 Task: Assign Aaihsa Nishni  as Assignee of Child Issue ChildIssue0041 of Issue Issue0021 in Backlog  in Scrum Project Project0005 in Jira
Action: Mouse moved to (466, 527)
Screenshot: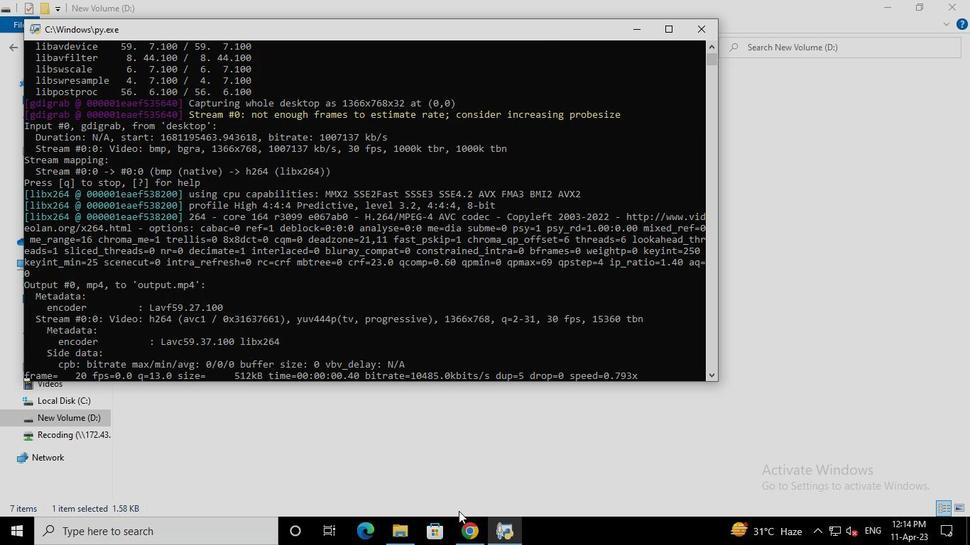 
Action: Mouse pressed left at (466, 527)
Screenshot: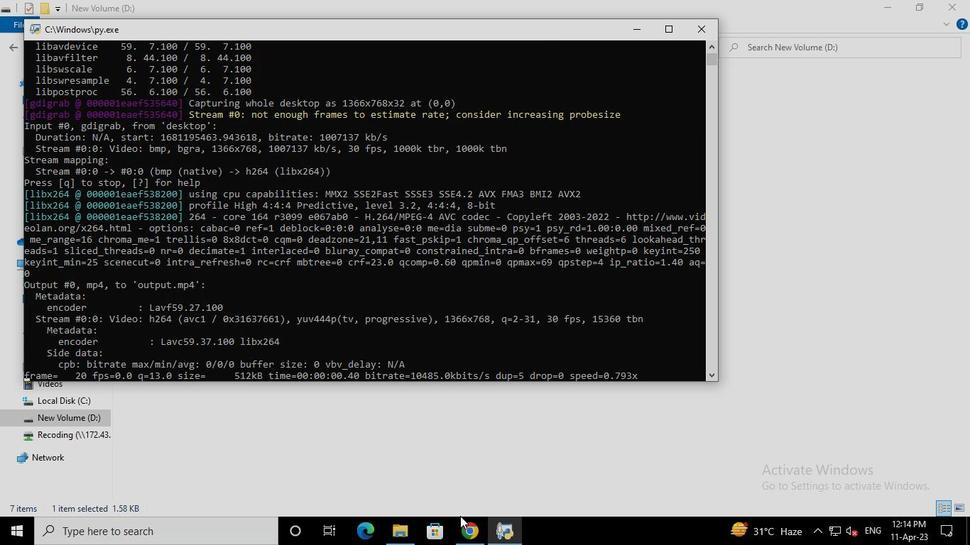 
Action: Mouse moved to (102, 218)
Screenshot: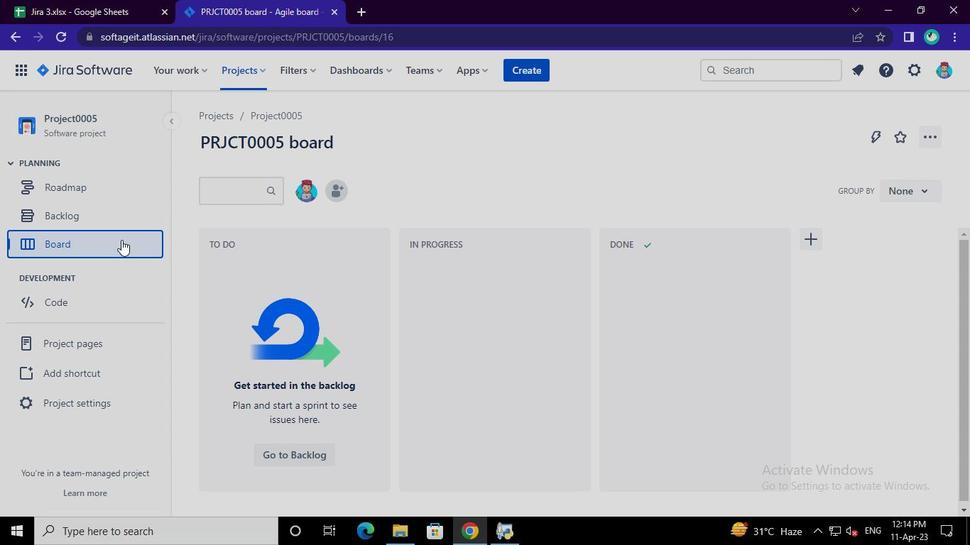 
Action: Mouse pressed left at (102, 218)
Screenshot: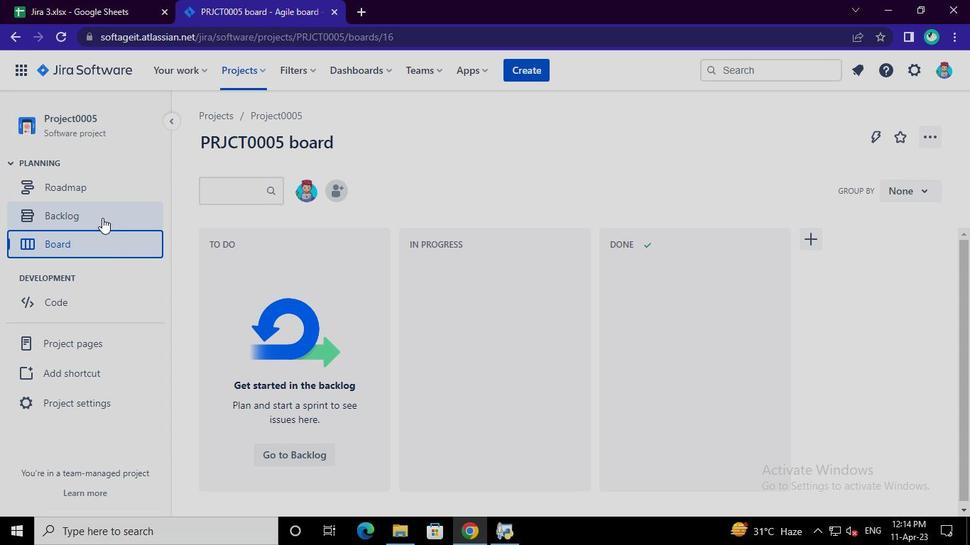 
Action: Mouse moved to (317, 326)
Screenshot: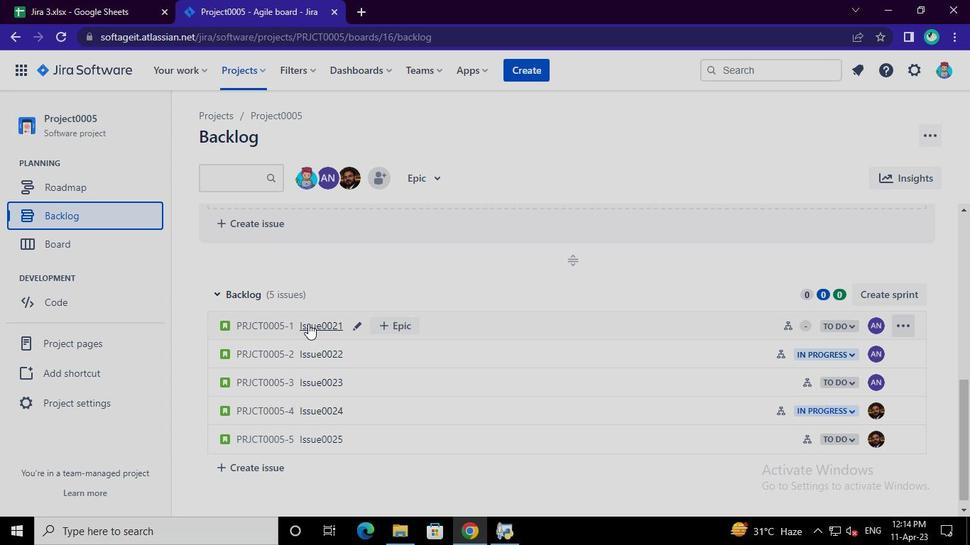 
Action: Mouse pressed left at (317, 326)
Screenshot: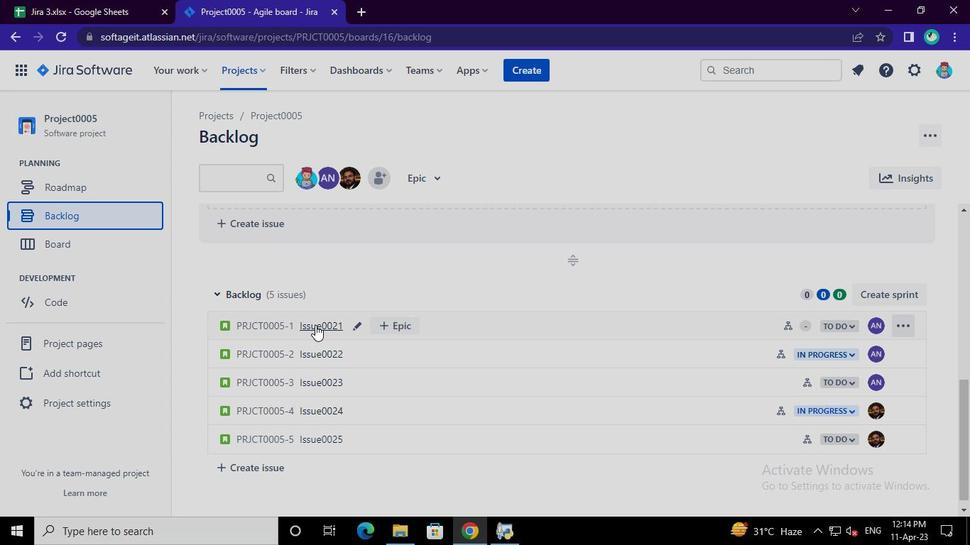 
Action: Mouse moved to (886, 315)
Screenshot: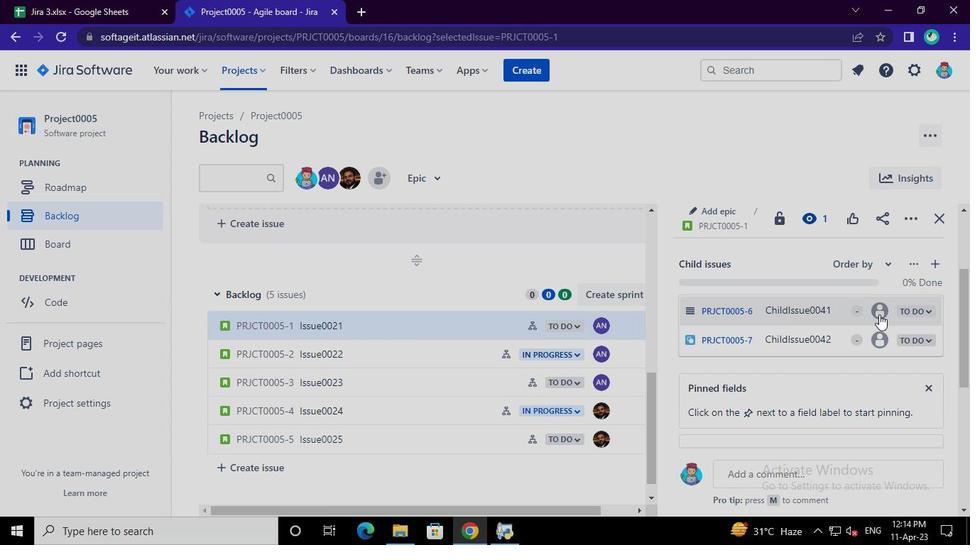 
Action: Mouse pressed left at (886, 315)
Screenshot: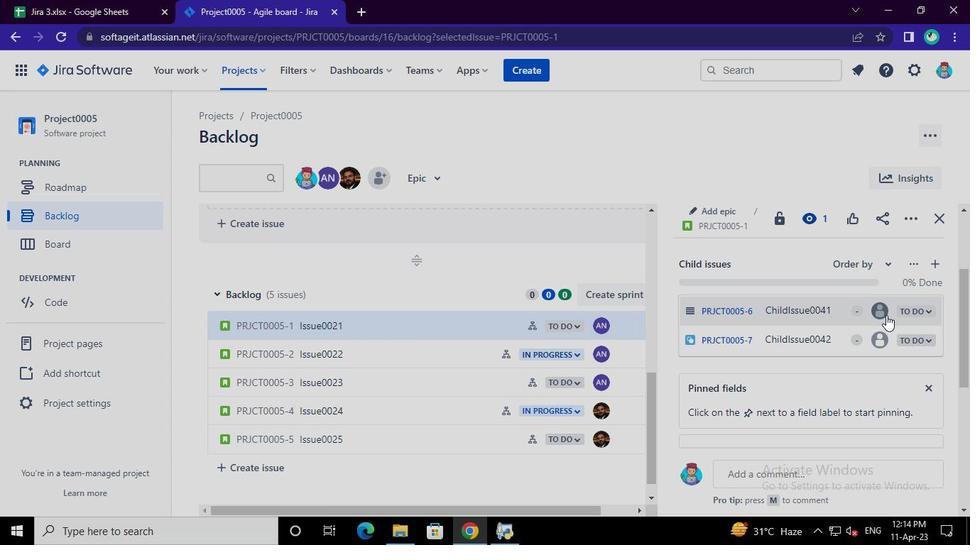 
Action: Mouse moved to (764, 332)
Screenshot: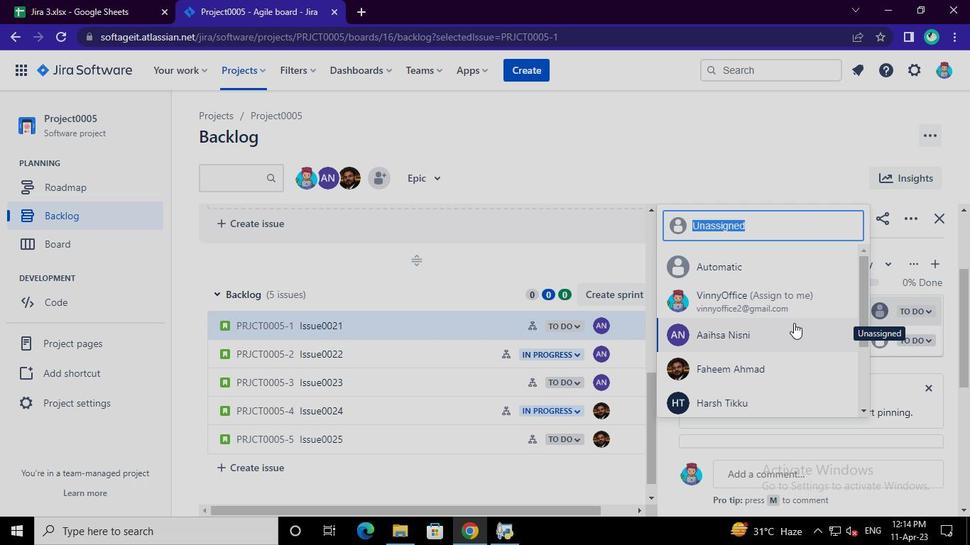 
Action: Mouse pressed left at (764, 332)
Screenshot: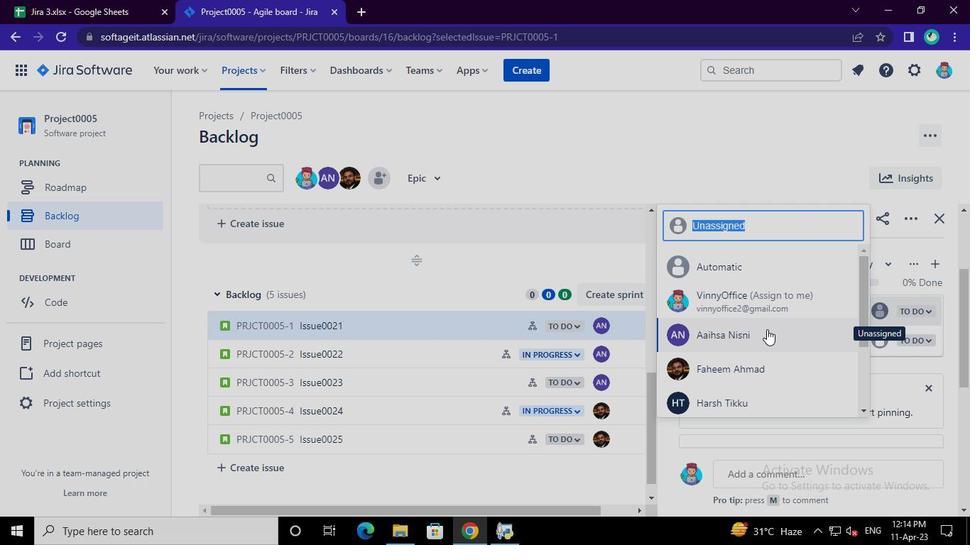 
Action: Mouse moved to (512, 541)
Screenshot: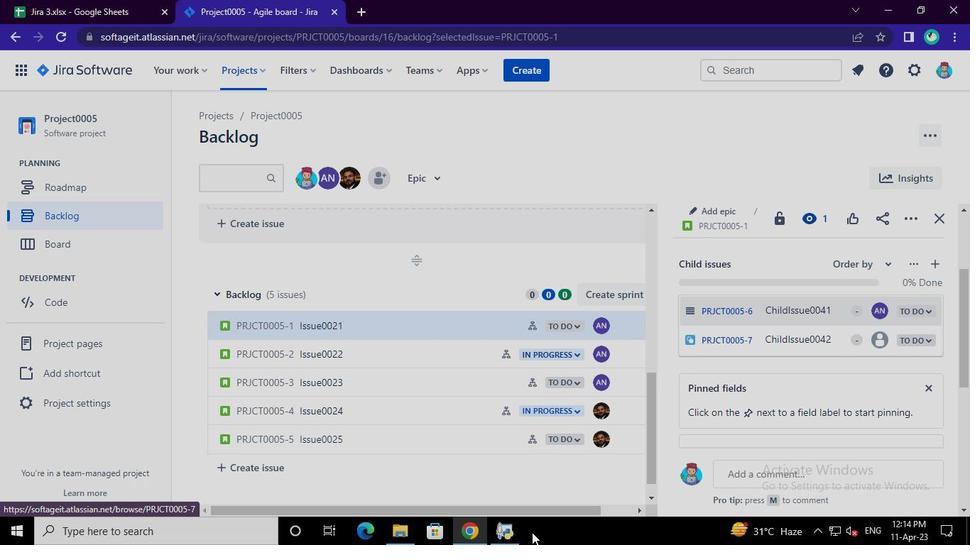 
Action: Mouse pressed left at (512, 541)
Screenshot: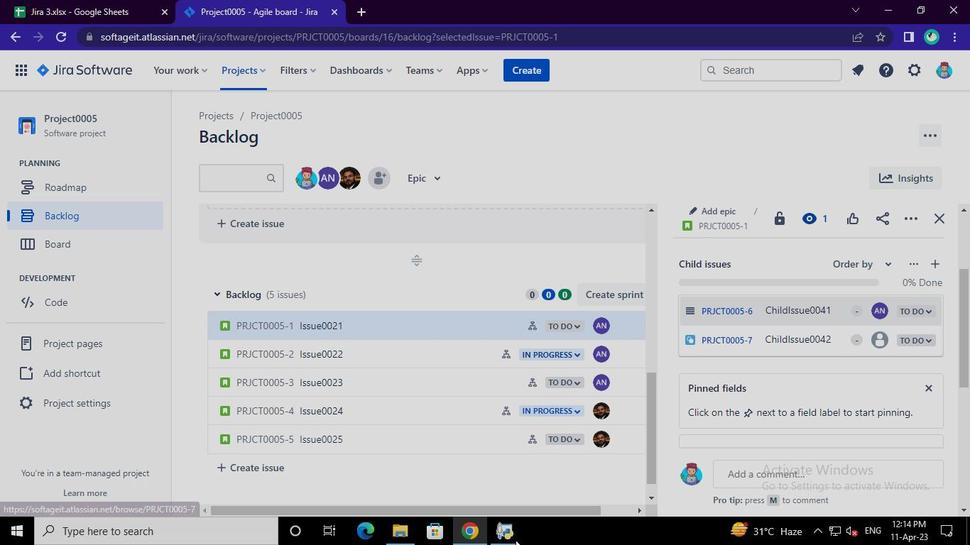 
Action: Mouse moved to (699, 38)
Screenshot: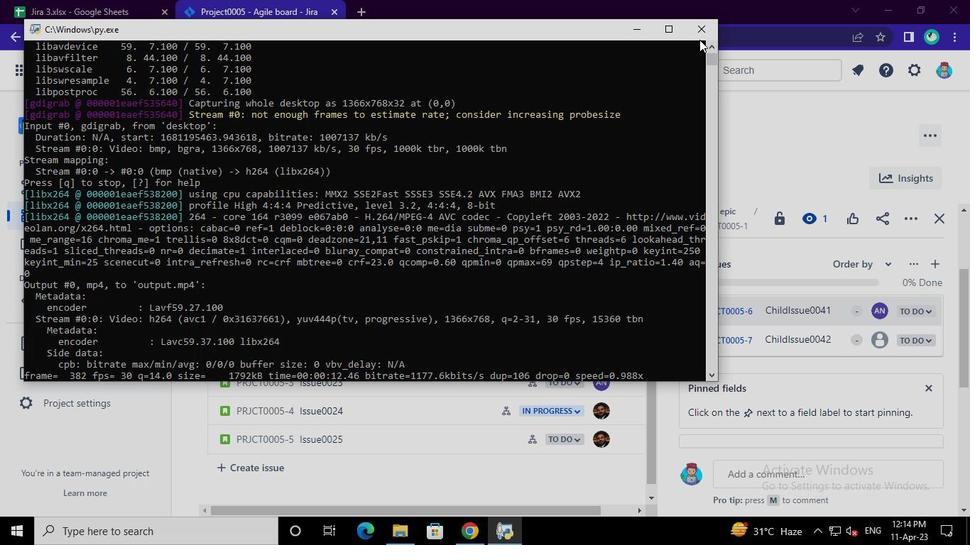 
Action: Mouse pressed left at (699, 38)
Screenshot: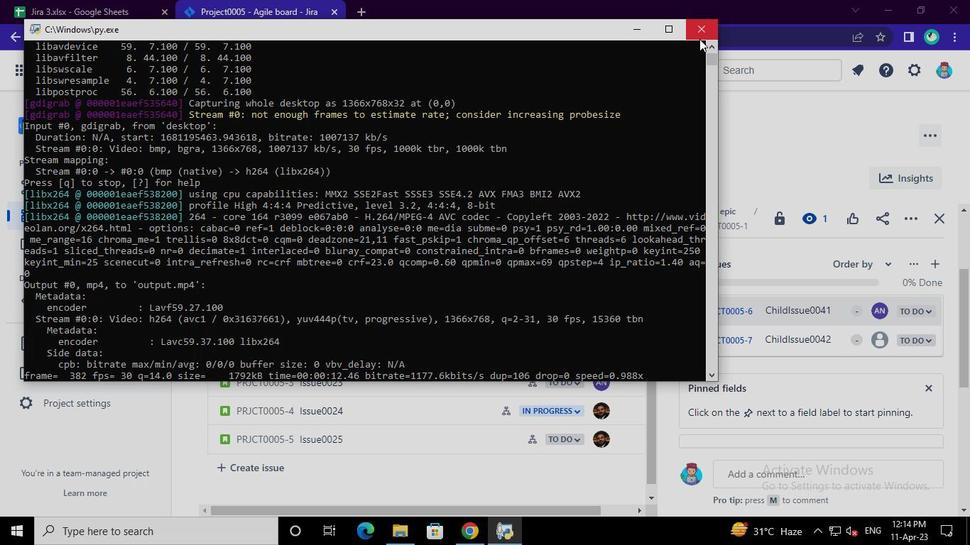 
